 Task: Create a task  Implement a new cloud-based project accounting system for a company , assign it to team member softage.4@softage.net in the project AztecTech and update the status of the task to  On Track  , set the priority of the task to High
Action: Mouse moved to (74, 55)
Screenshot: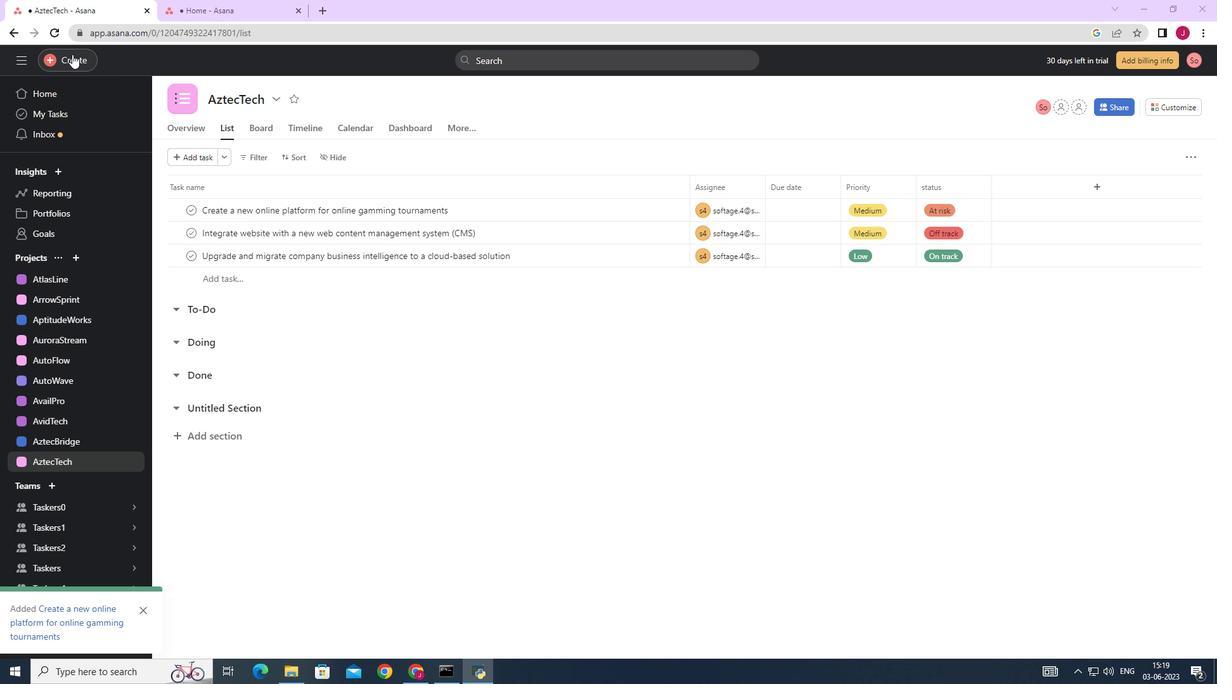 
Action: Mouse pressed left at (74, 55)
Screenshot: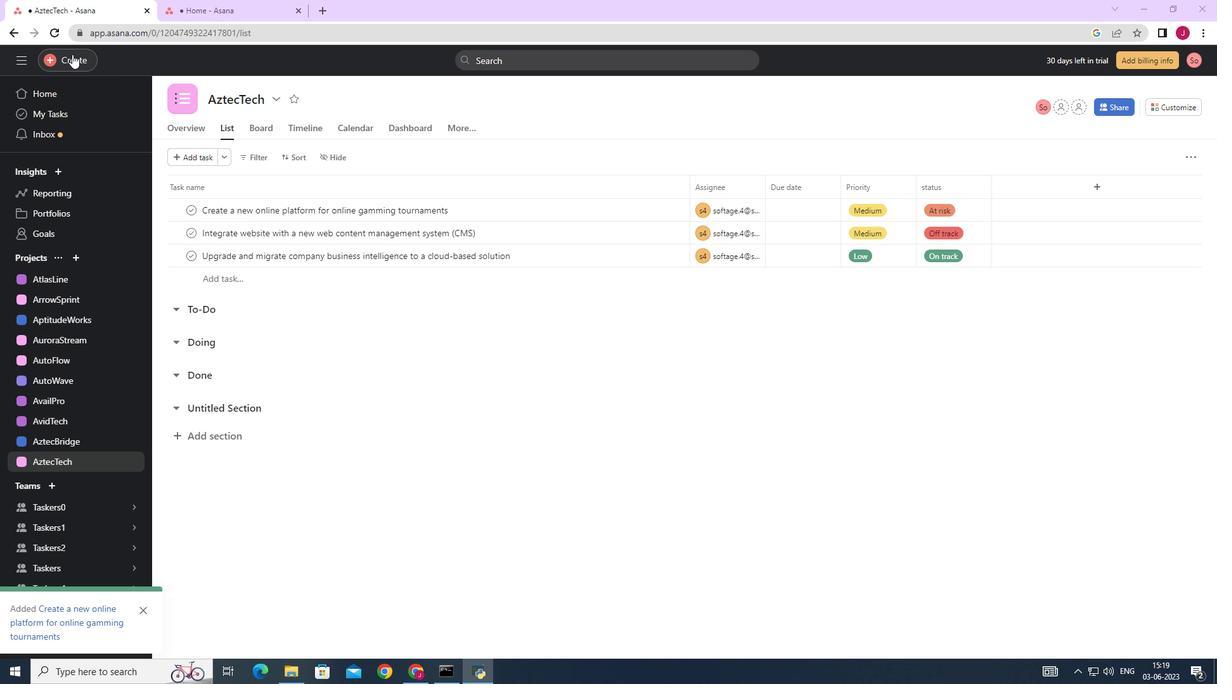 
Action: Mouse moved to (147, 64)
Screenshot: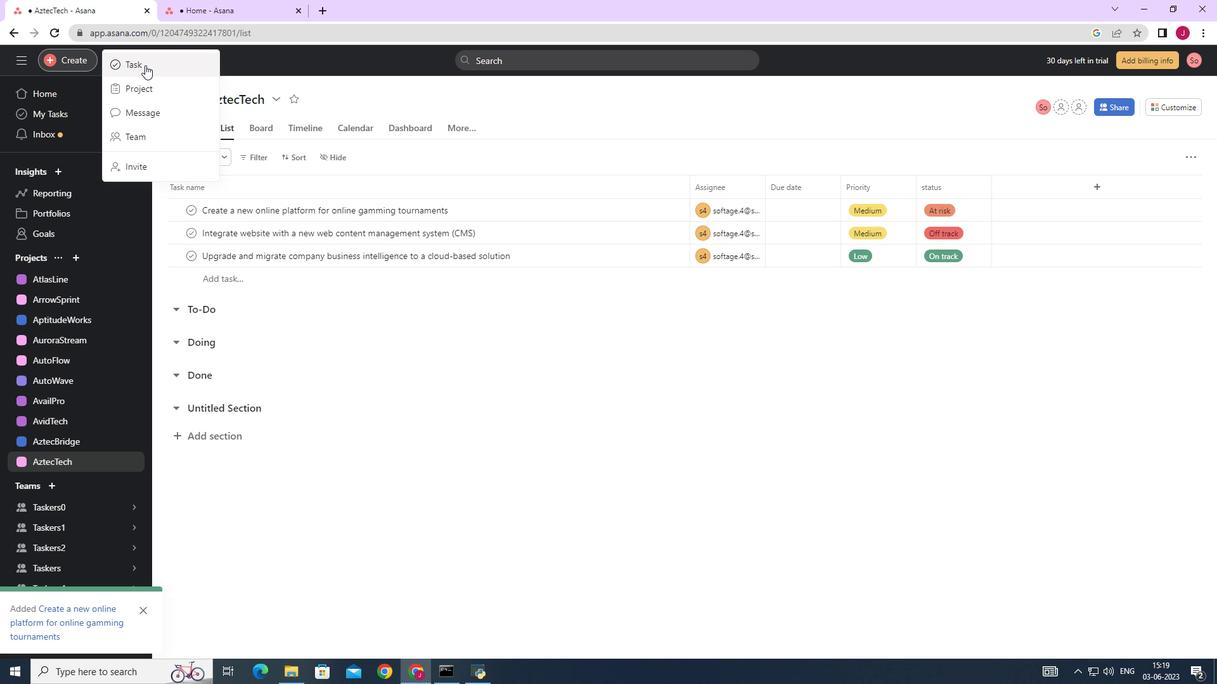 
Action: Mouse pressed left at (147, 64)
Screenshot: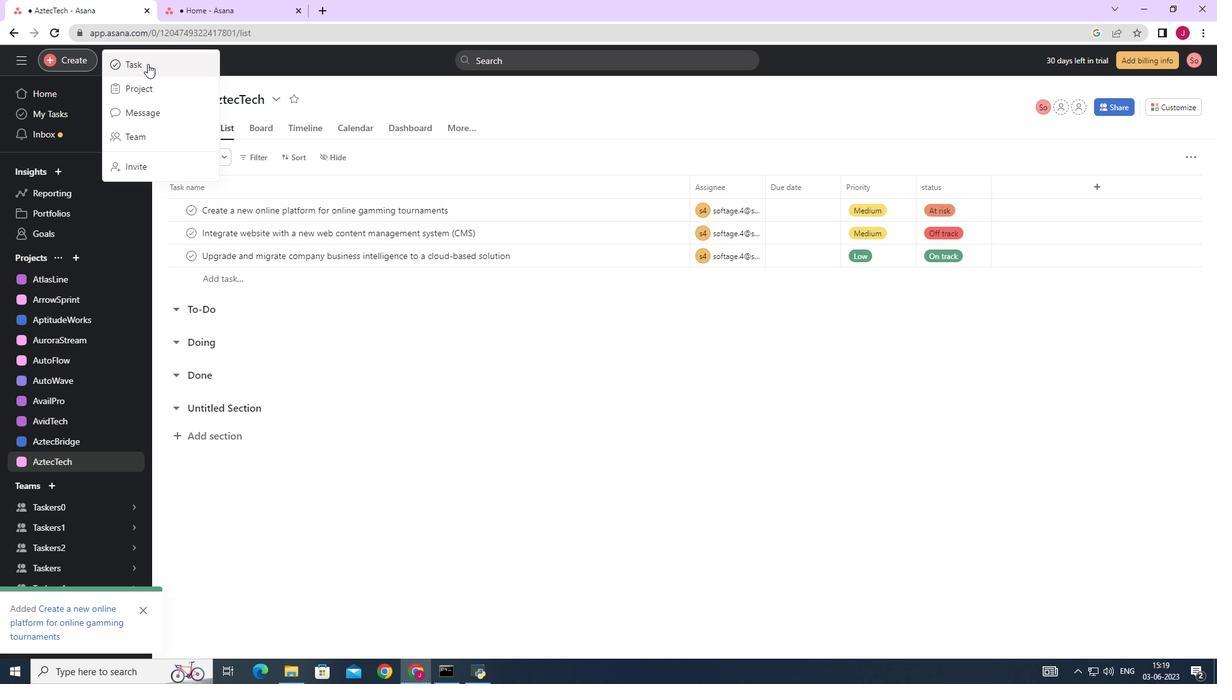 
Action: Mouse moved to (964, 420)
Screenshot: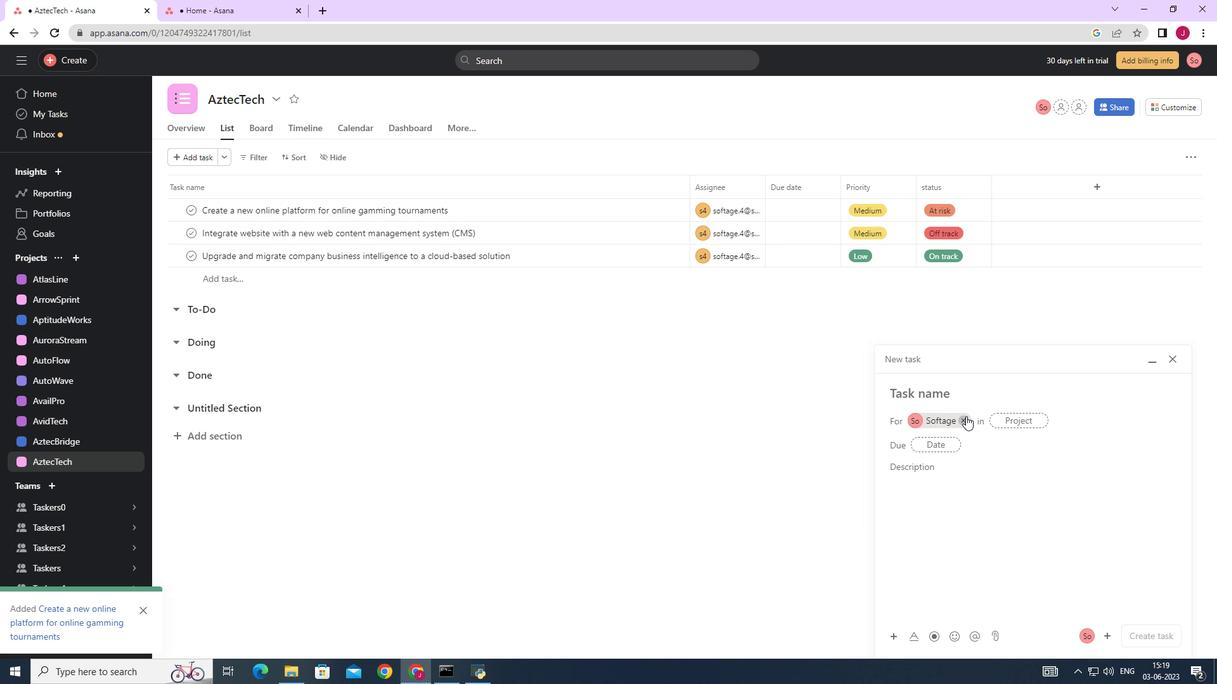 
Action: Mouse pressed left at (964, 420)
Screenshot: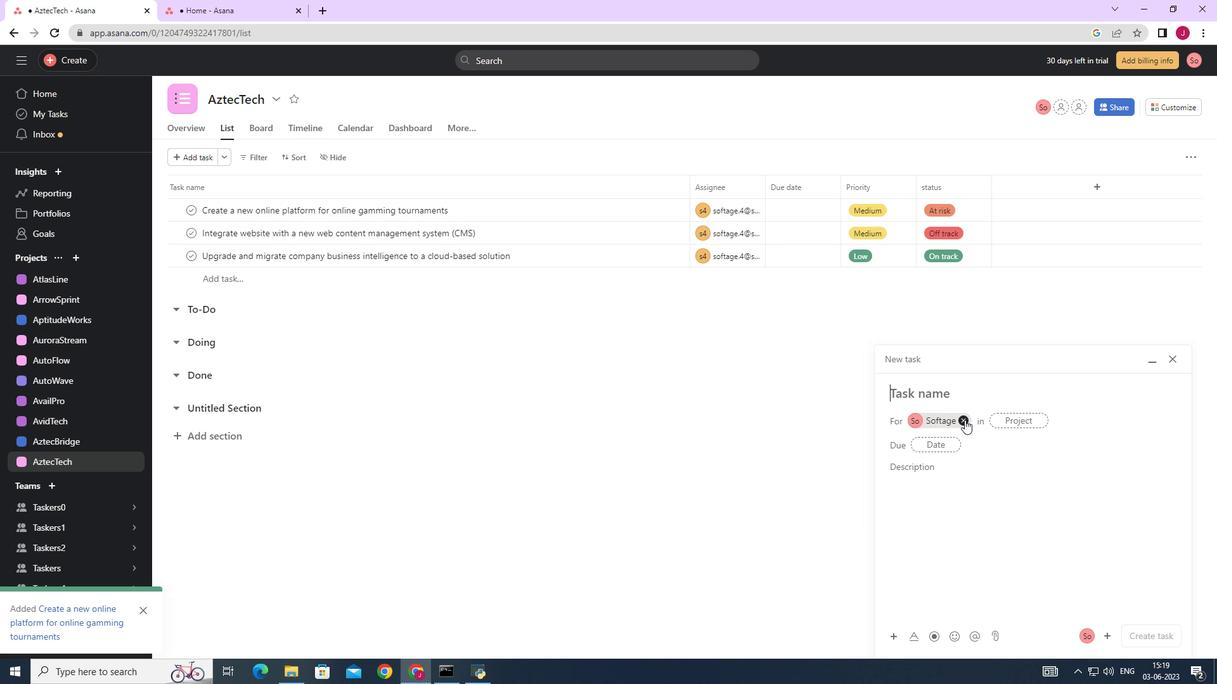 
Action: Mouse moved to (924, 396)
Screenshot: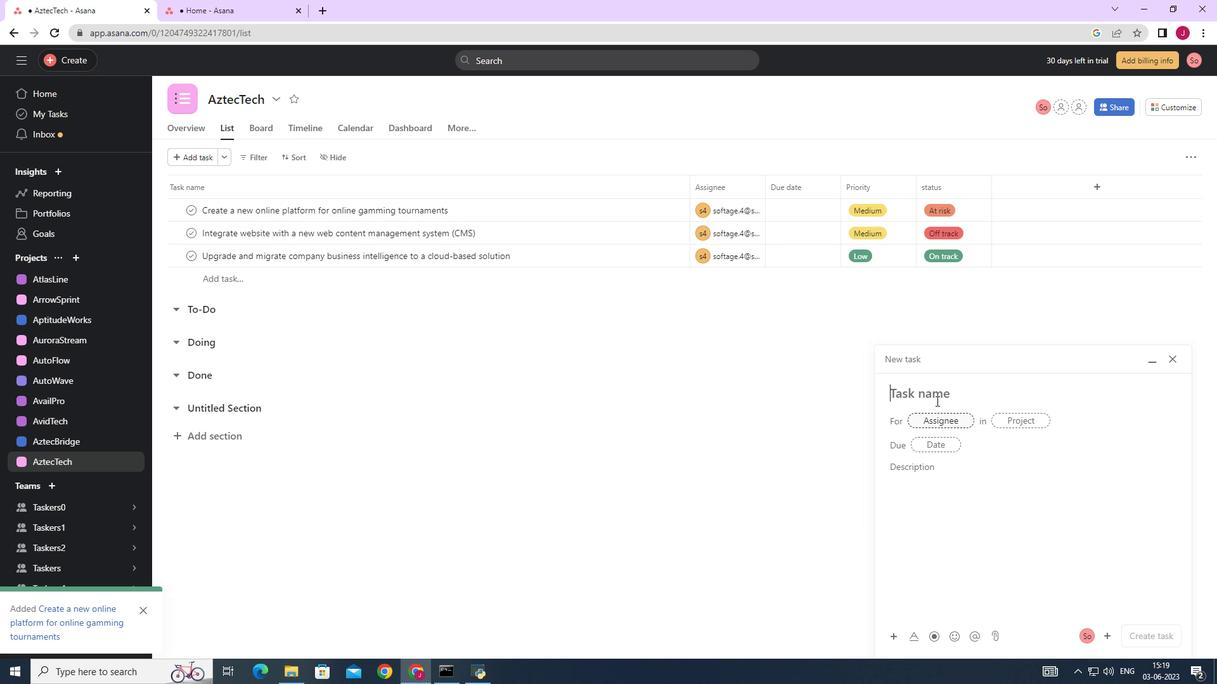
Action: Mouse pressed left at (924, 396)
Screenshot: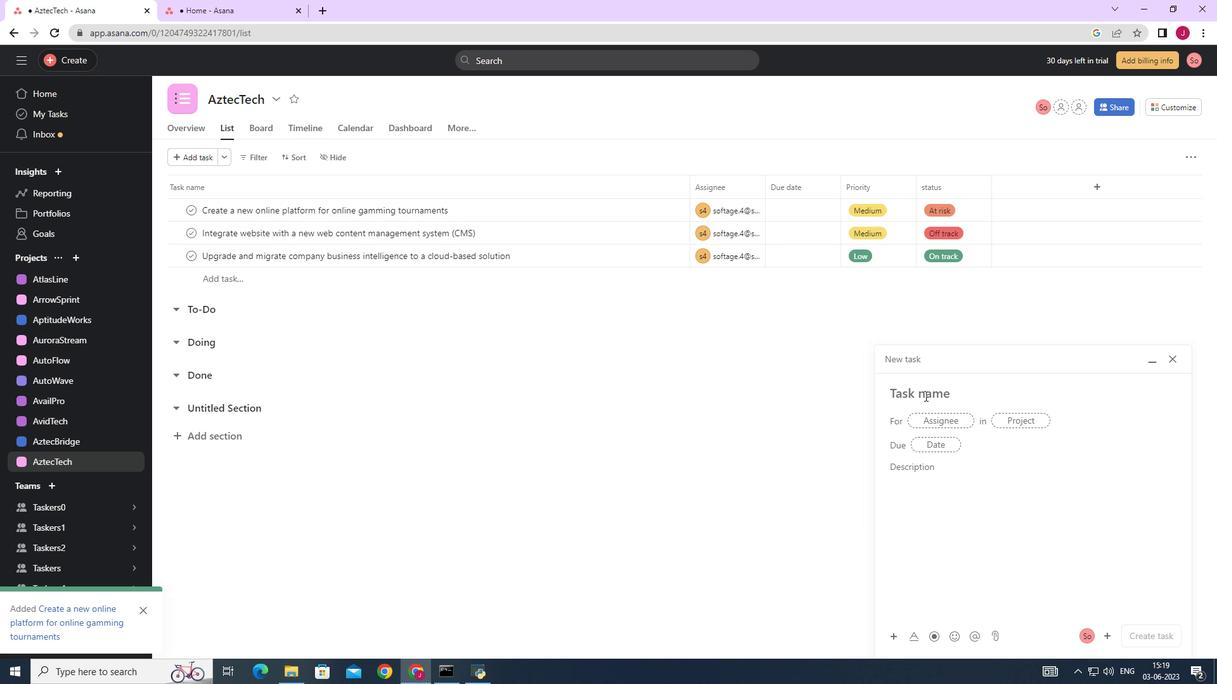
Action: Key pressed <Key.caps_lock>I<Key.caps_lock>mplement<Key.space>a<Key.space>new<Key.space>cloud-based<Key.space>project<Key.space>accounting<Key.space>system<Key.space>for<Key.space>a<Key.space>company
Screenshot: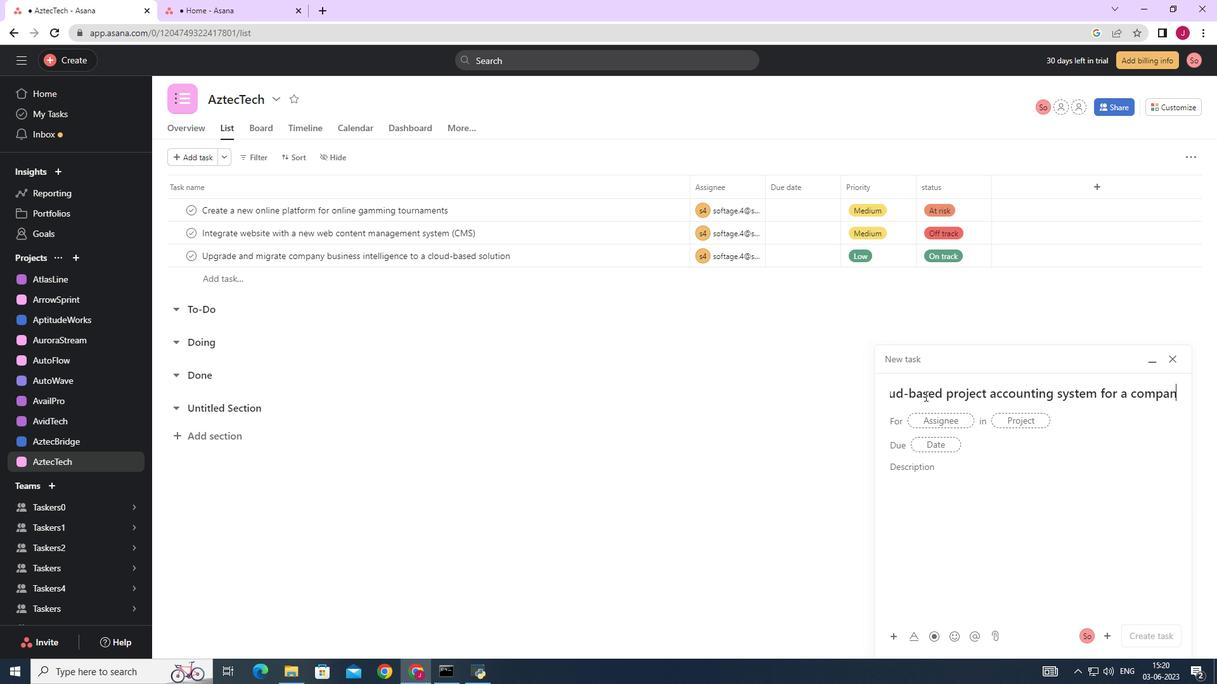 
Action: Mouse moved to (960, 419)
Screenshot: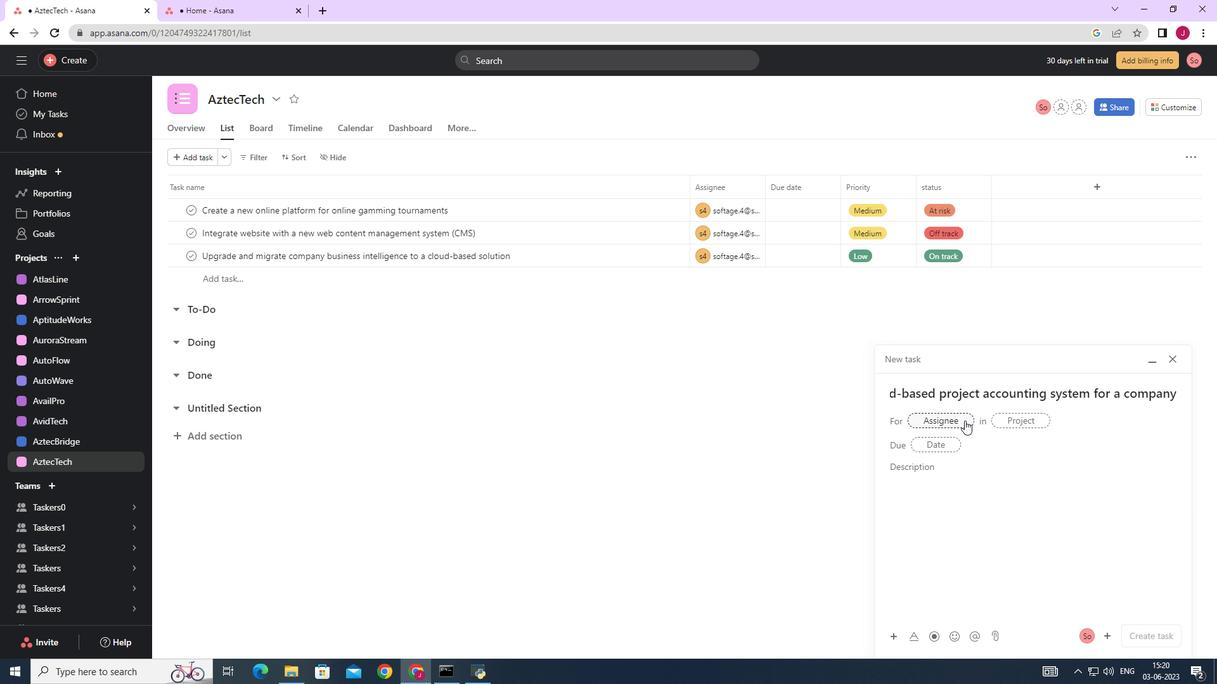 
Action: Mouse pressed left at (960, 419)
Screenshot: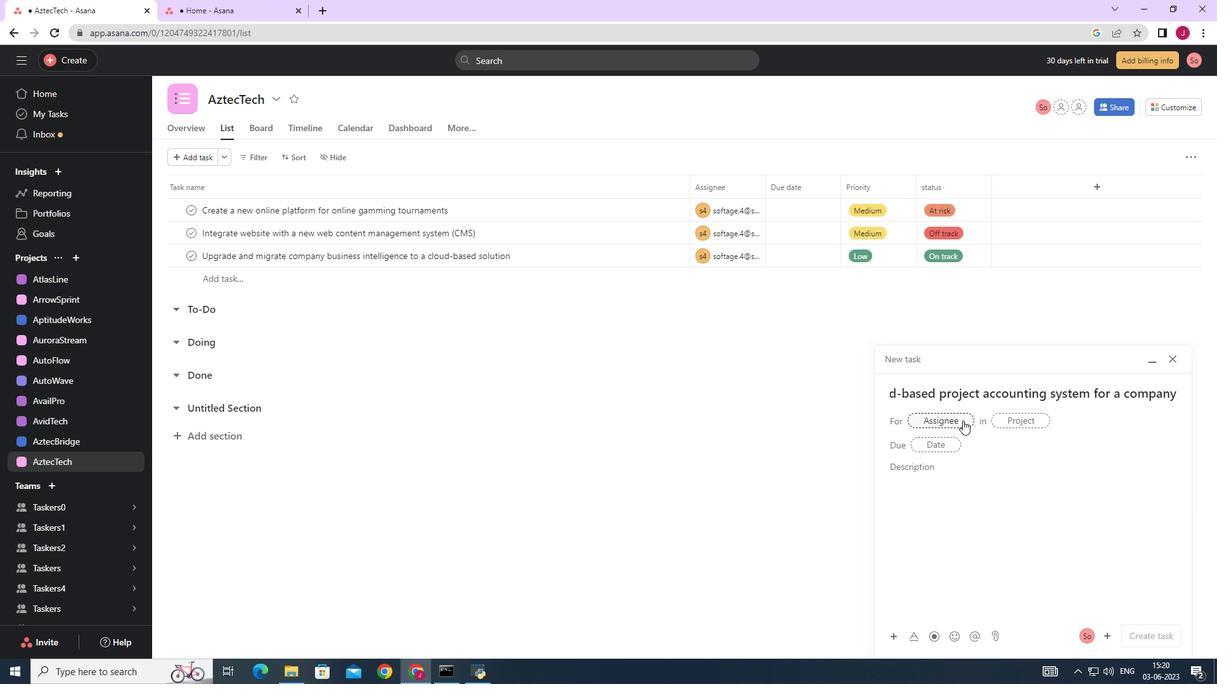 
Action: Key pressed softage.4
Screenshot: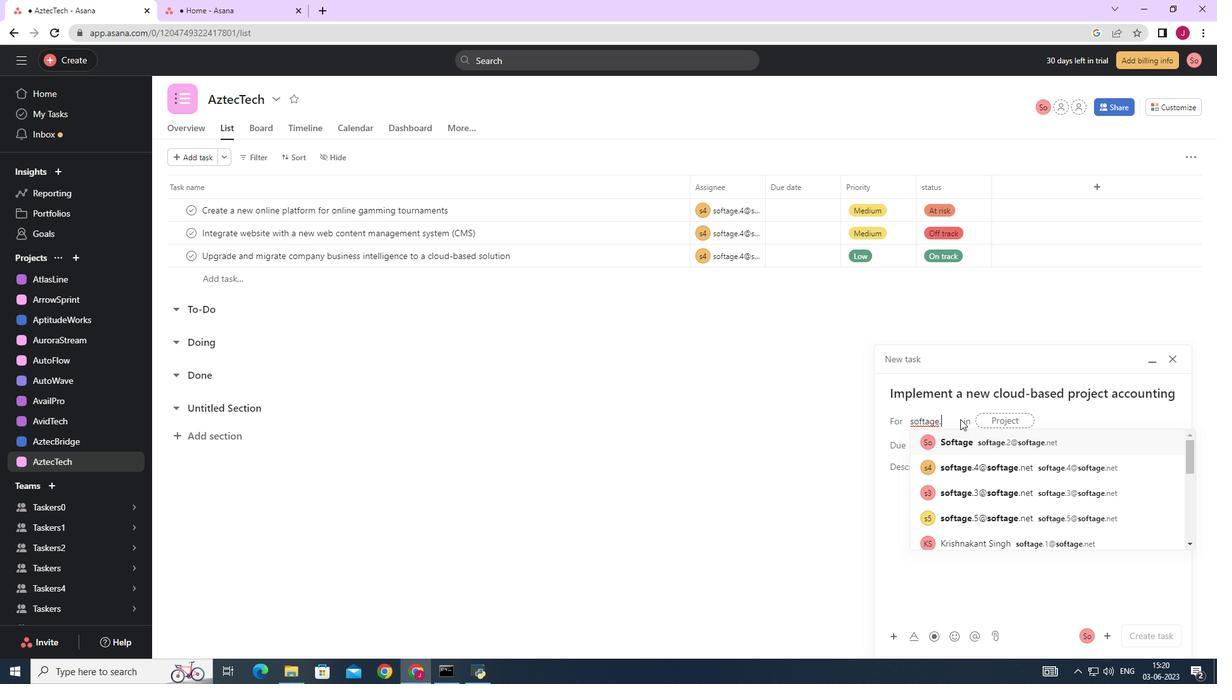 
Action: Mouse moved to (966, 441)
Screenshot: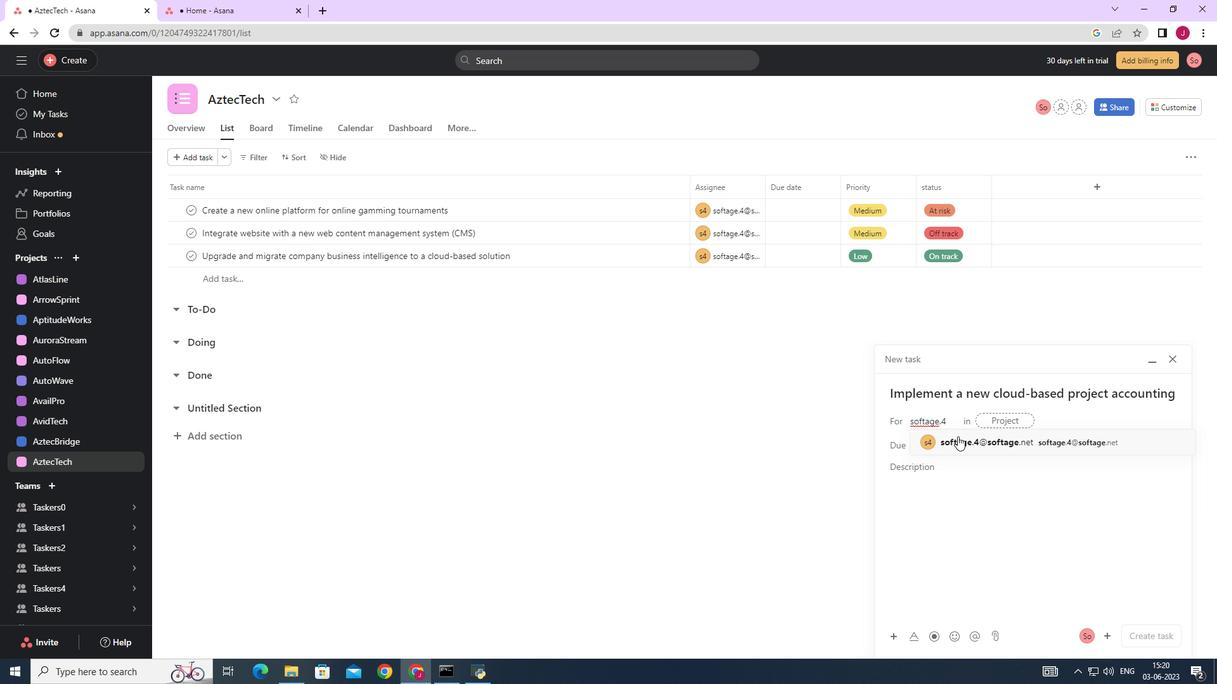 
Action: Mouse pressed left at (966, 441)
Screenshot: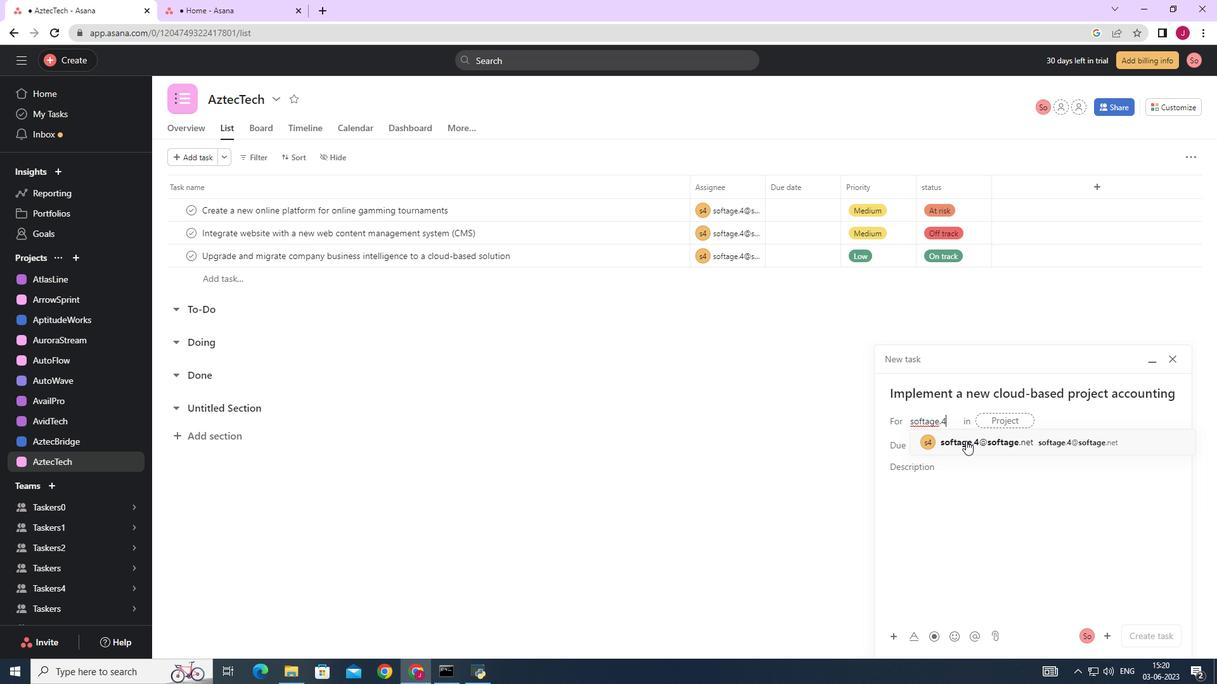 
Action: Mouse moved to (818, 441)
Screenshot: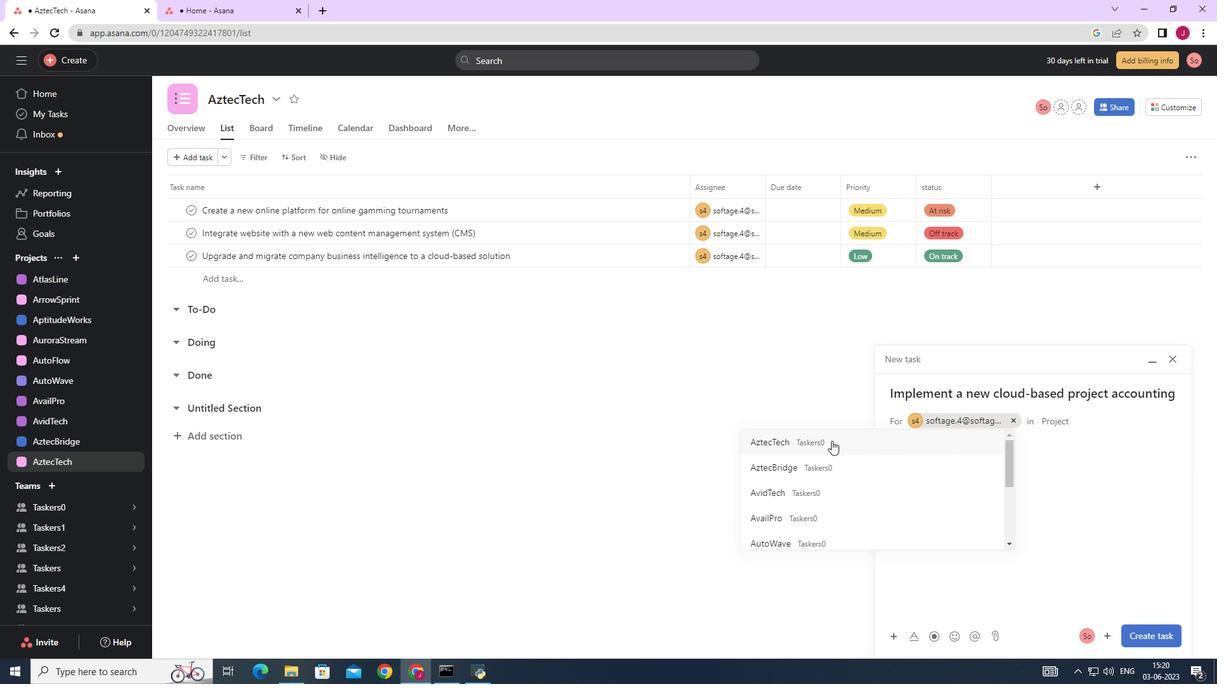 
Action: Mouse pressed left at (818, 441)
Screenshot: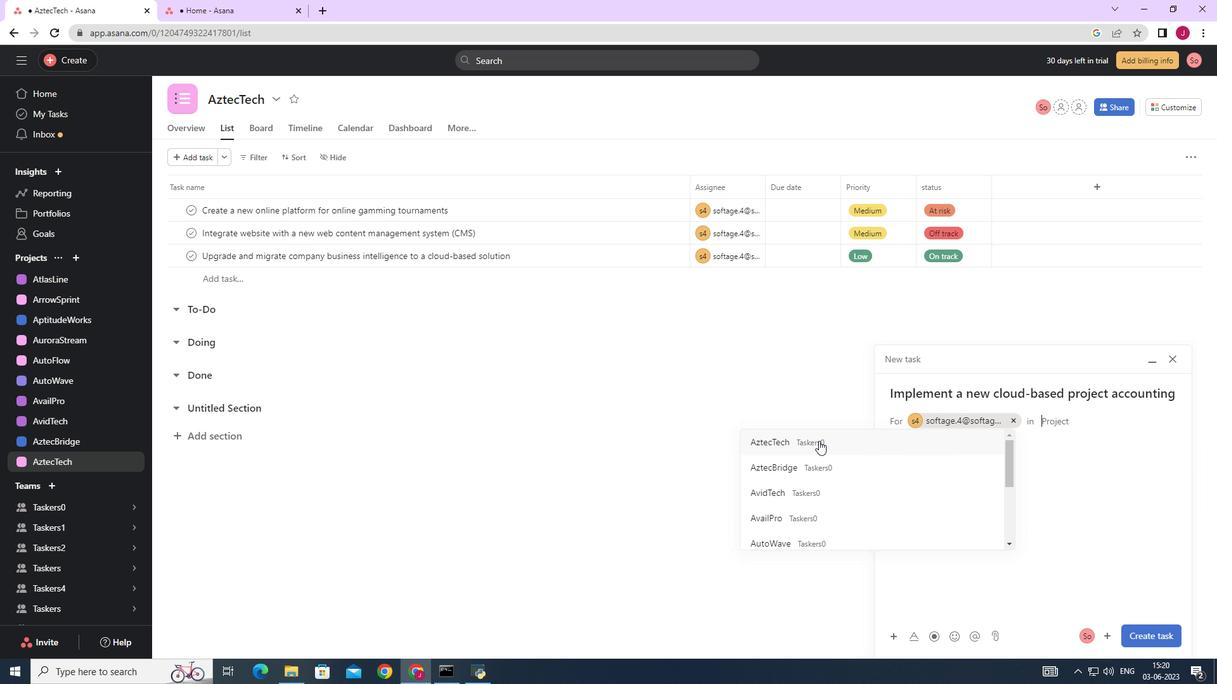 
Action: Mouse moved to (949, 469)
Screenshot: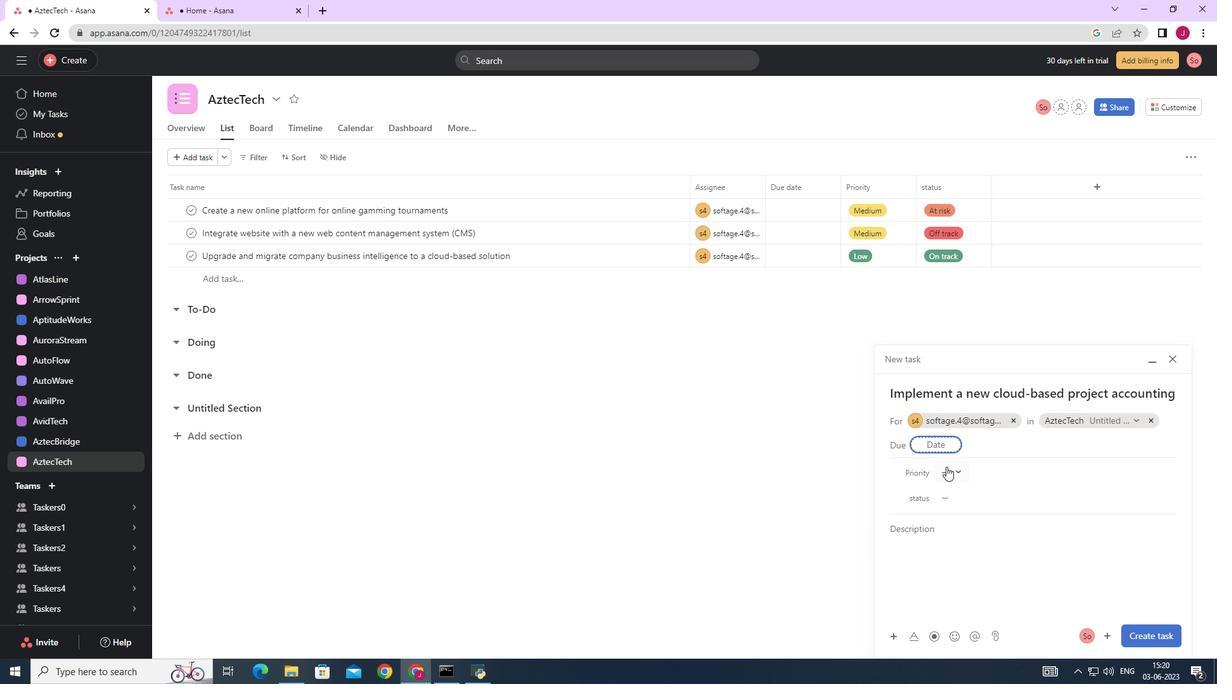 
Action: Mouse pressed left at (949, 469)
Screenshot: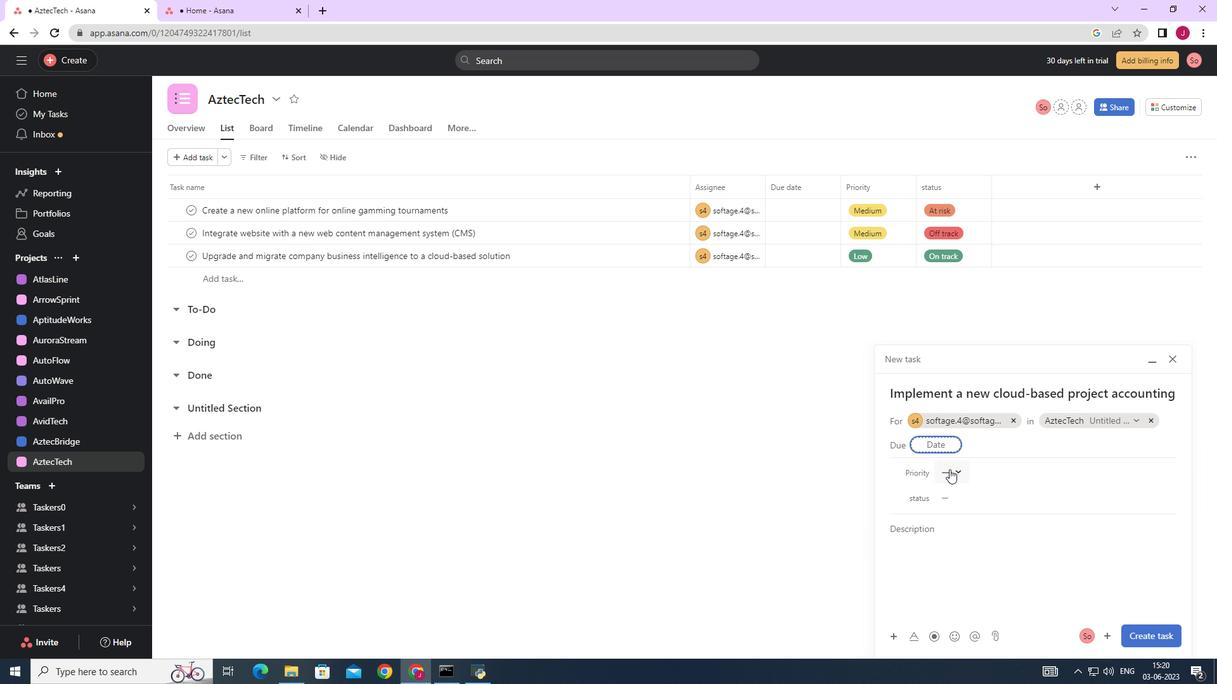 
Action: Mouse moved to (974, 515)
Screenshot: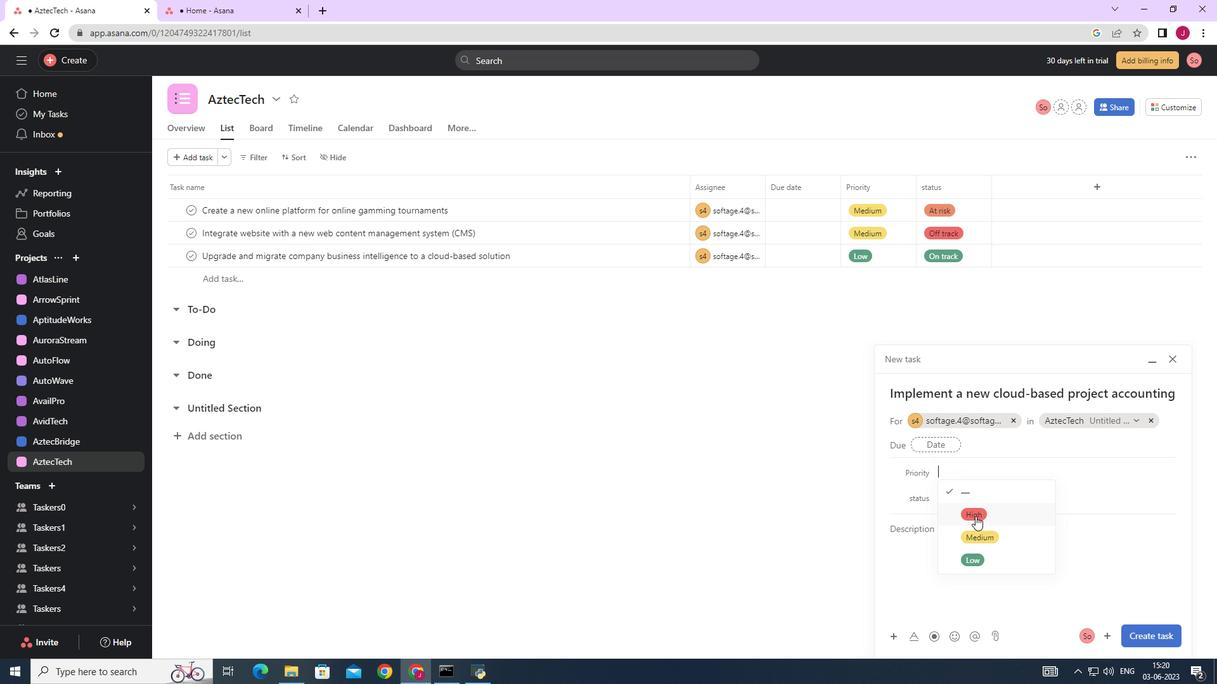 
Action: Mouse pressed left at (974, 515)
Screenshot: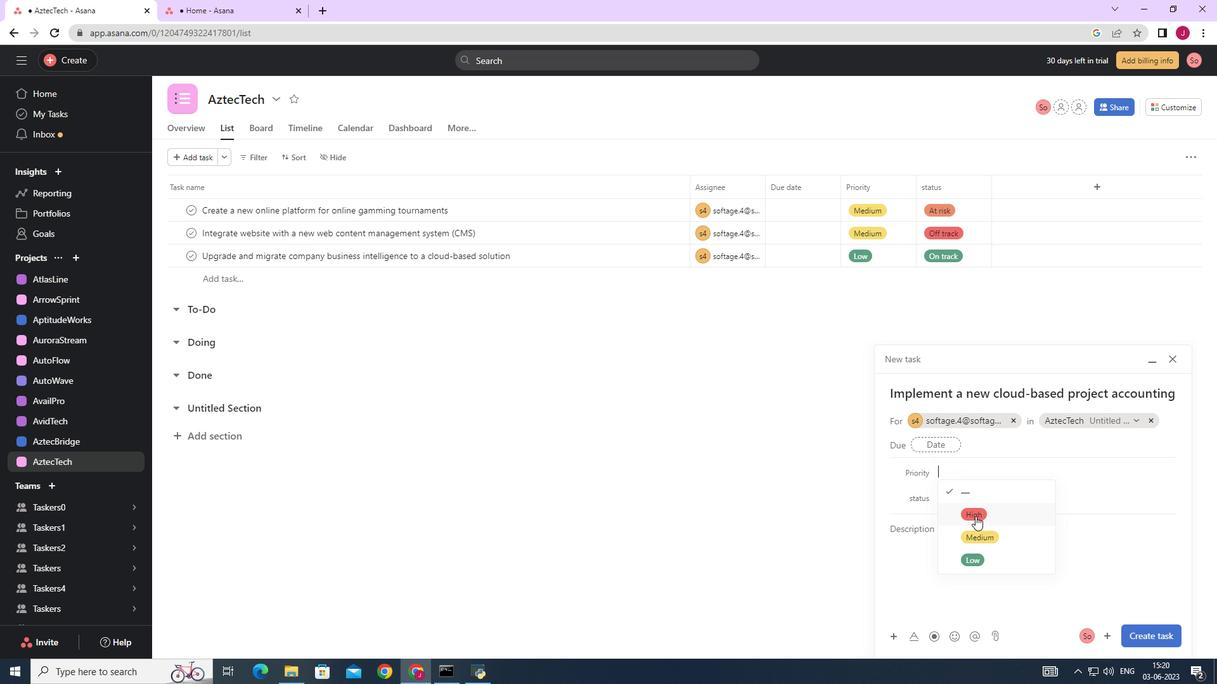 
Action: Mouse moved to (959, 493)
Screenshot: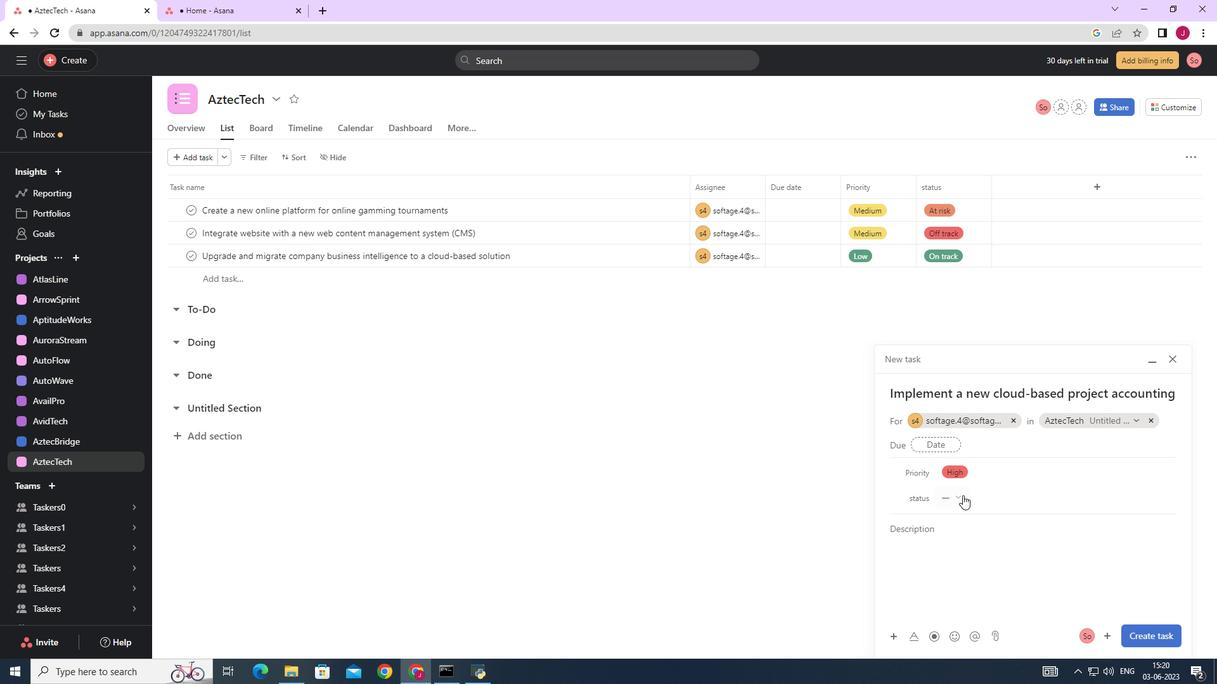 
Action: Mouse pressed left at (959, 493)
Screenshot: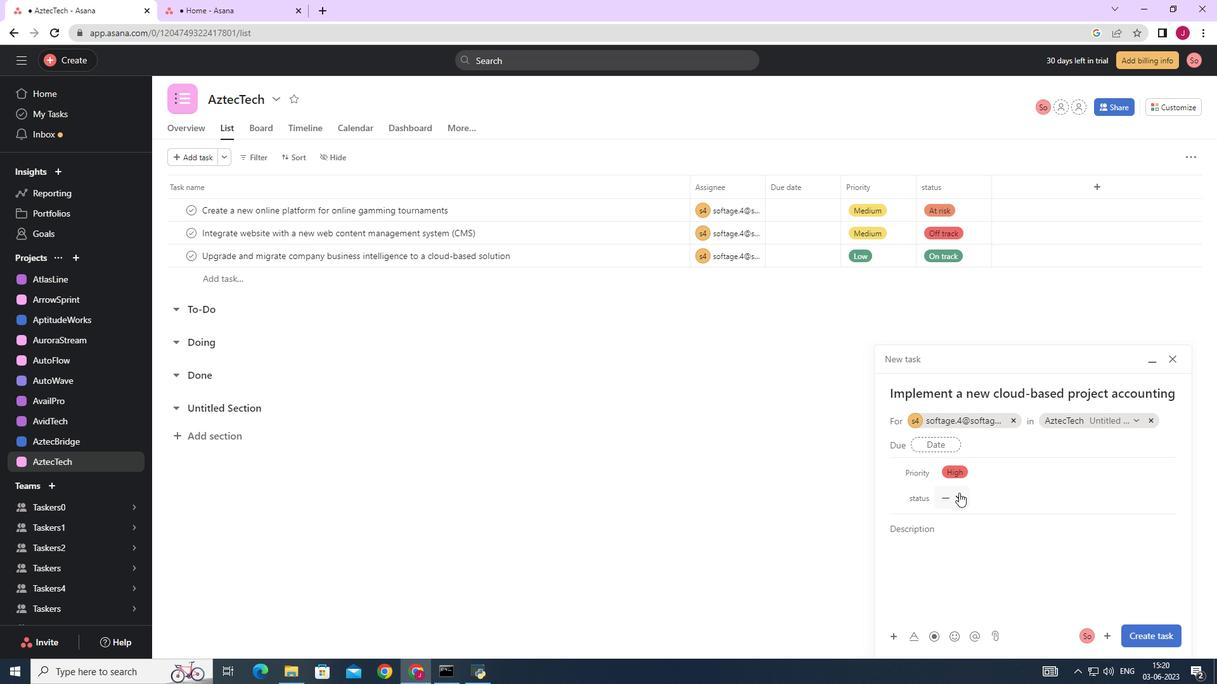 
Action: Mouse moved to (984, 541)
Screenshot: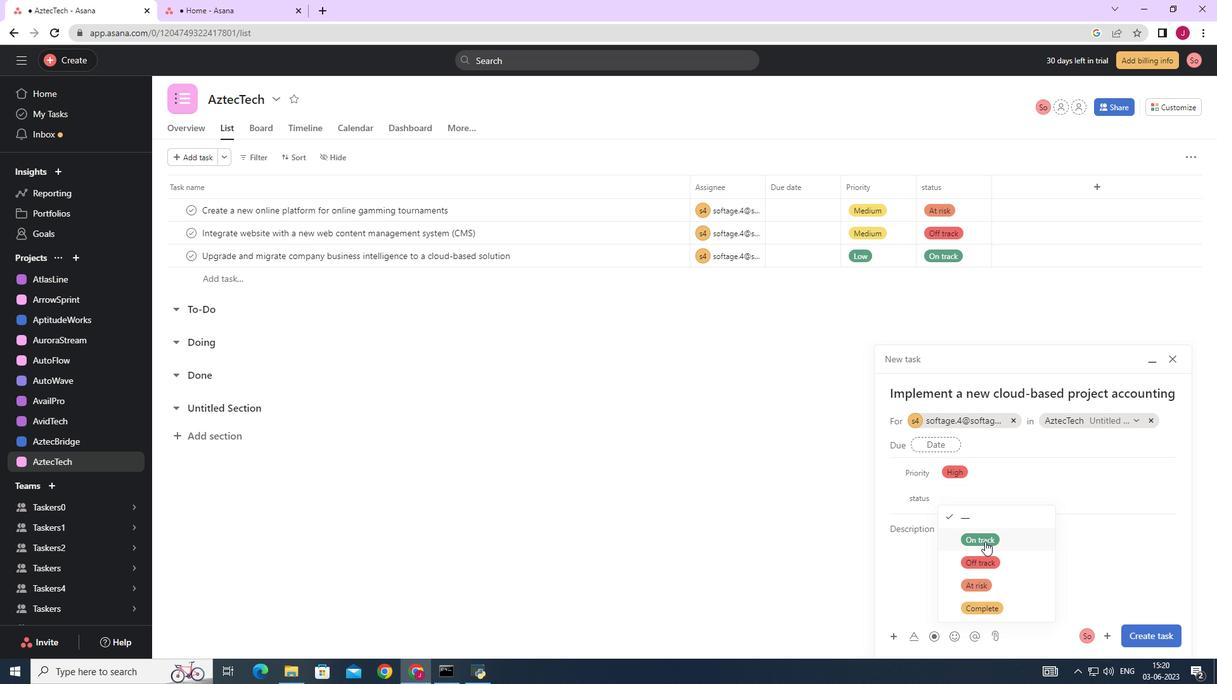 
Action: Mouse pressed left at (984, 541)
Screenshot: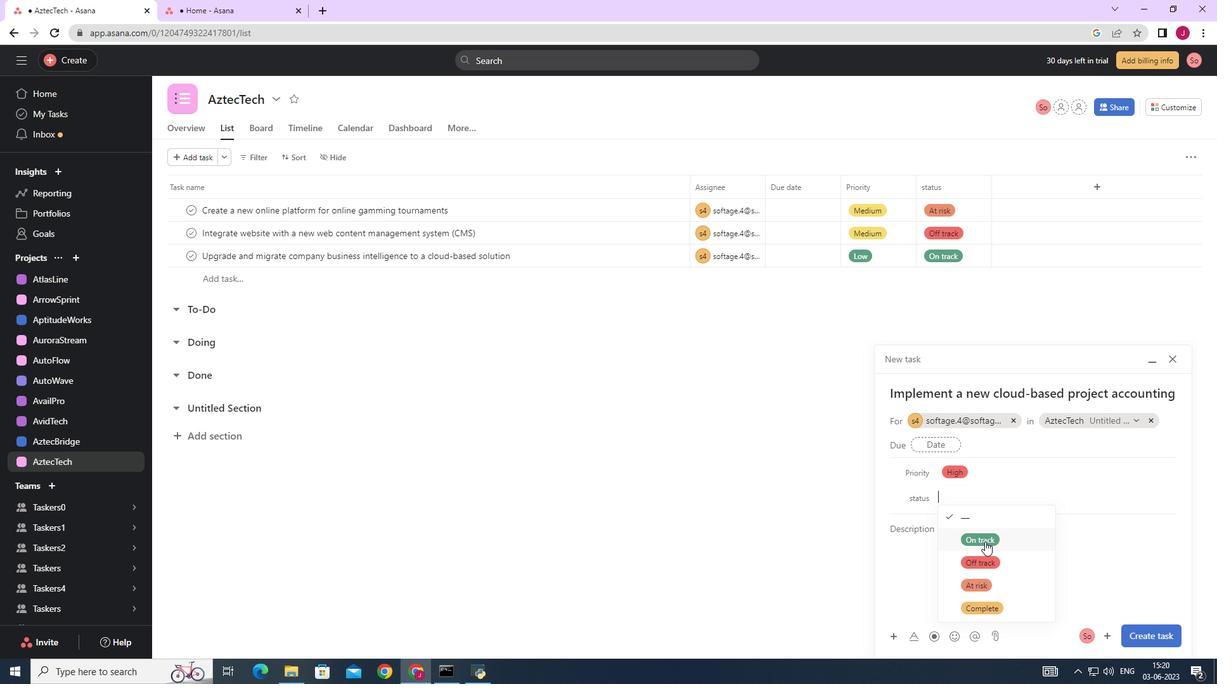 
Action: Mouse moved to (1160, 635)
Screenshot: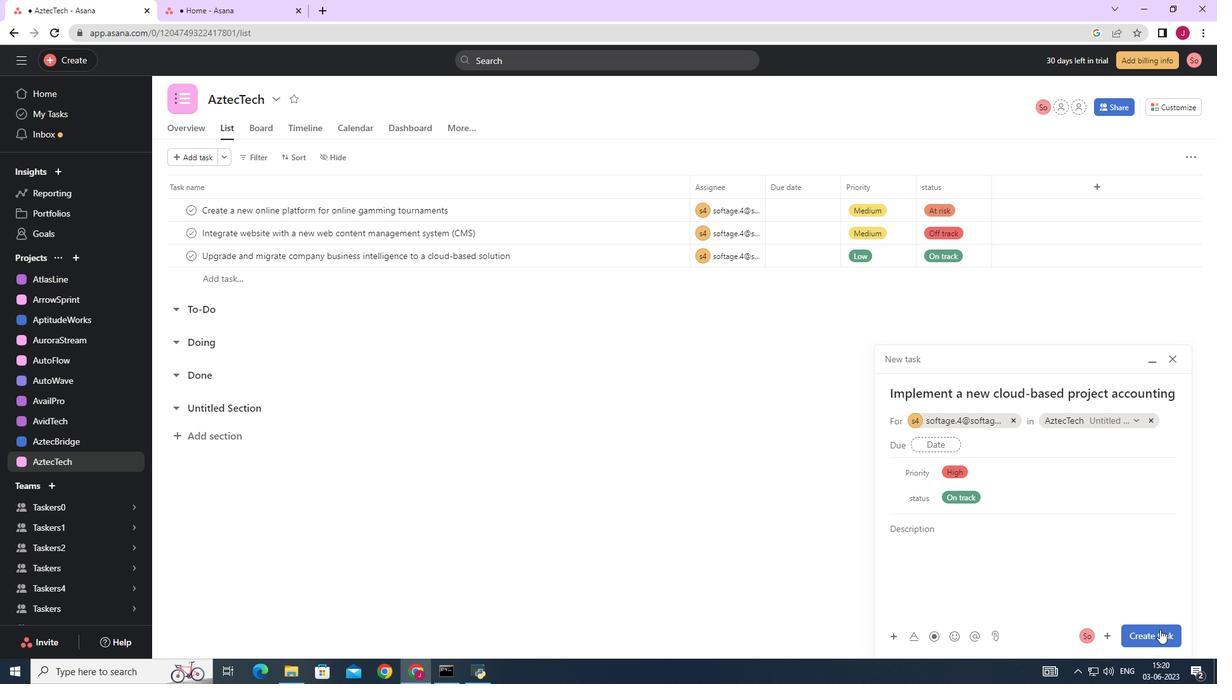 
Action: Mouse pressed left at (1160, 635)
Screenshot: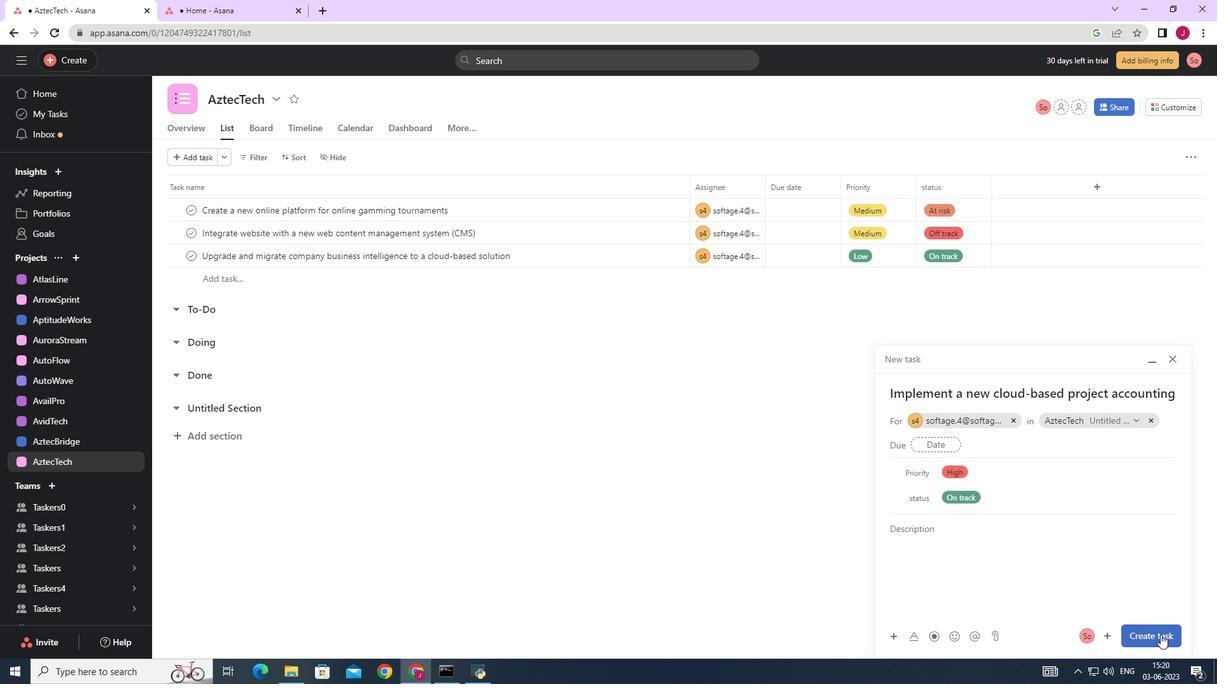 
Action: Mouse moved to (1131, 599)
Screenshot: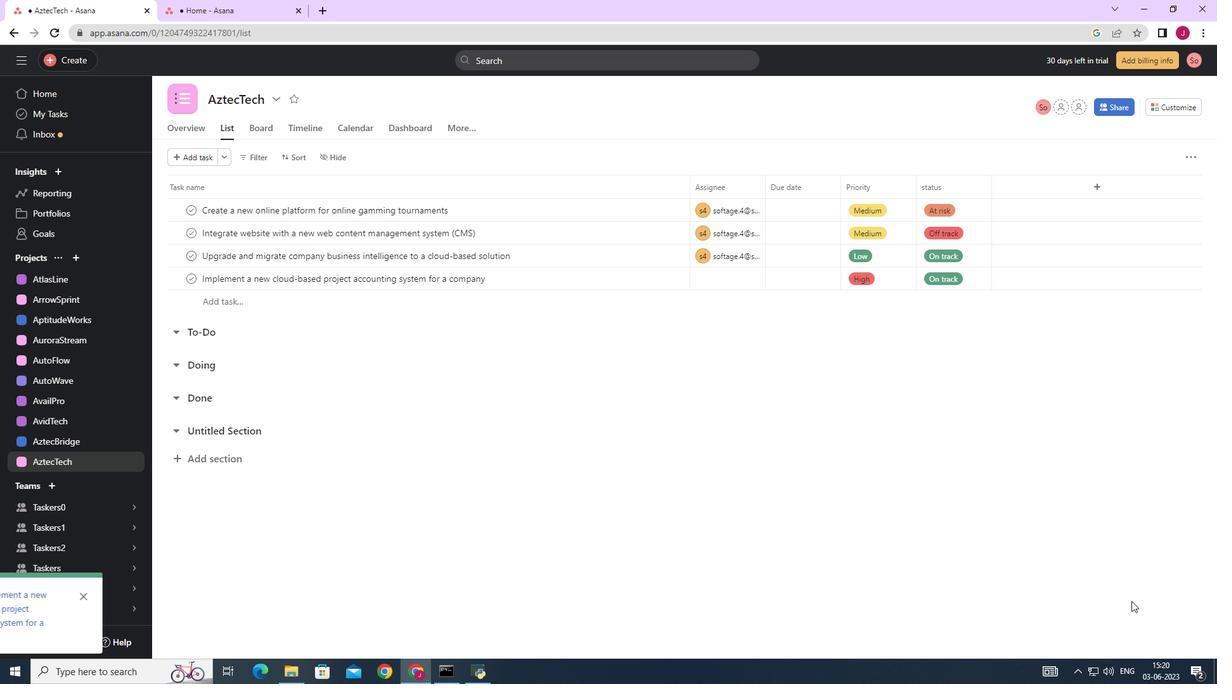 
